 Task: Choose the option "My personal account" while setting up a new free organization.
Action: Mouse moved to (1130, 98)
Screenshot: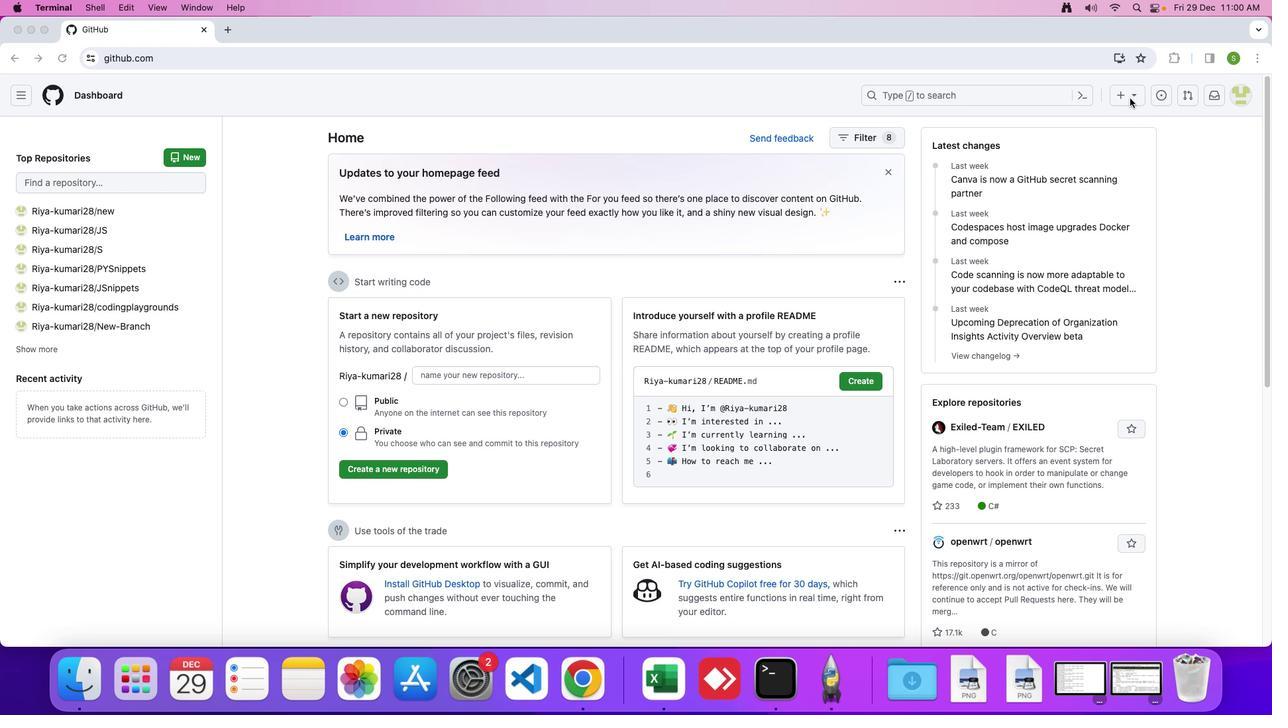 
Action: Mouse pressed left at (1130, 98)
Screenshot: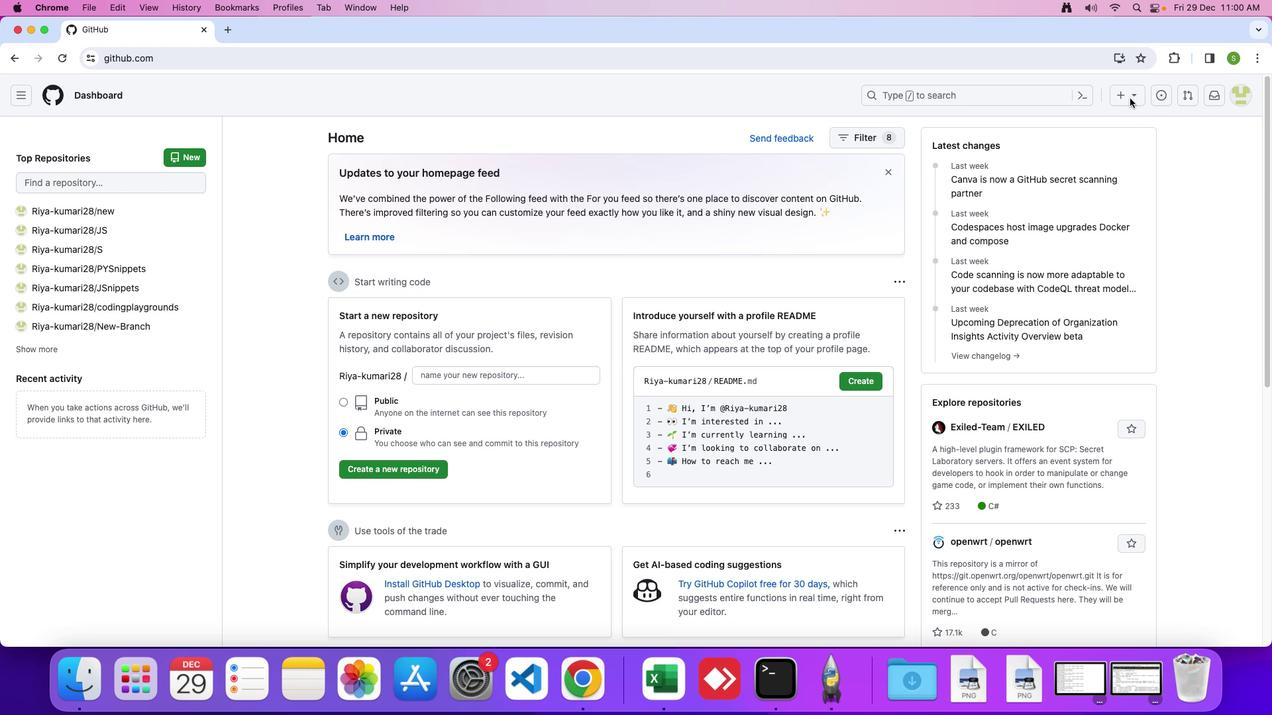 
Action: Mouse moved to (1131, 96)
Screenshot: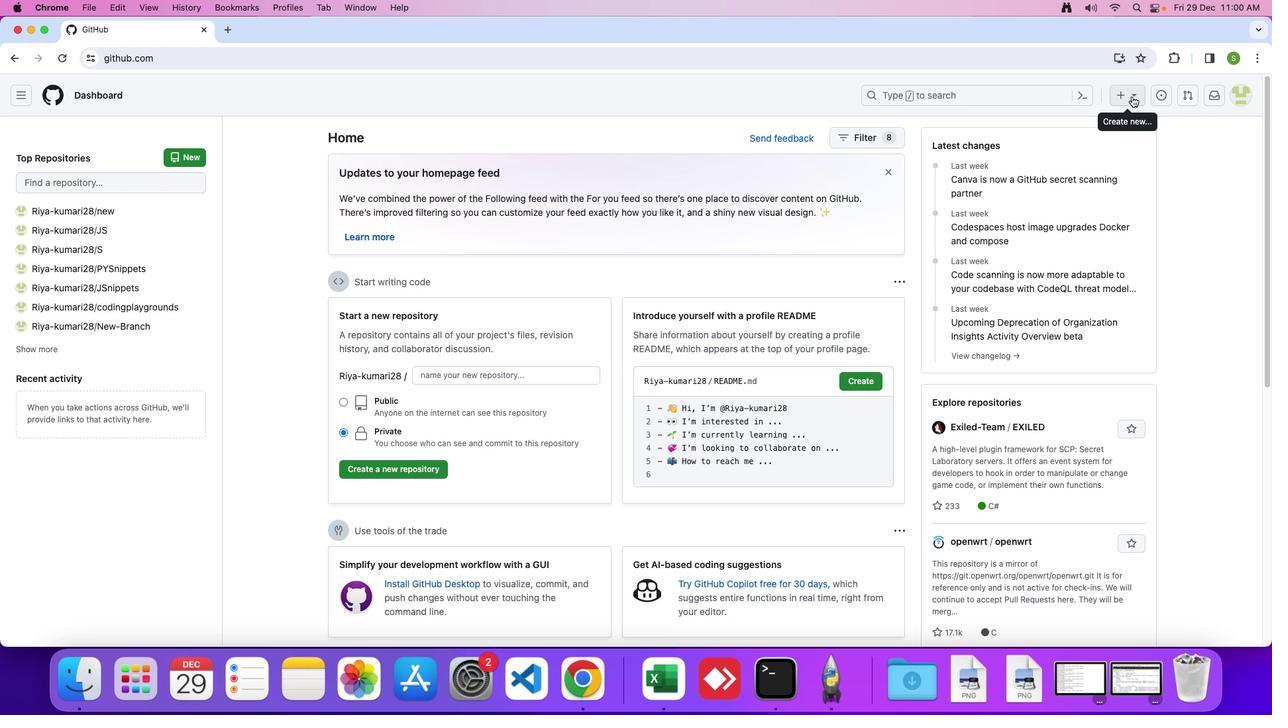 
Action: Mouse pressed left at (1131, 96)
Screenshot: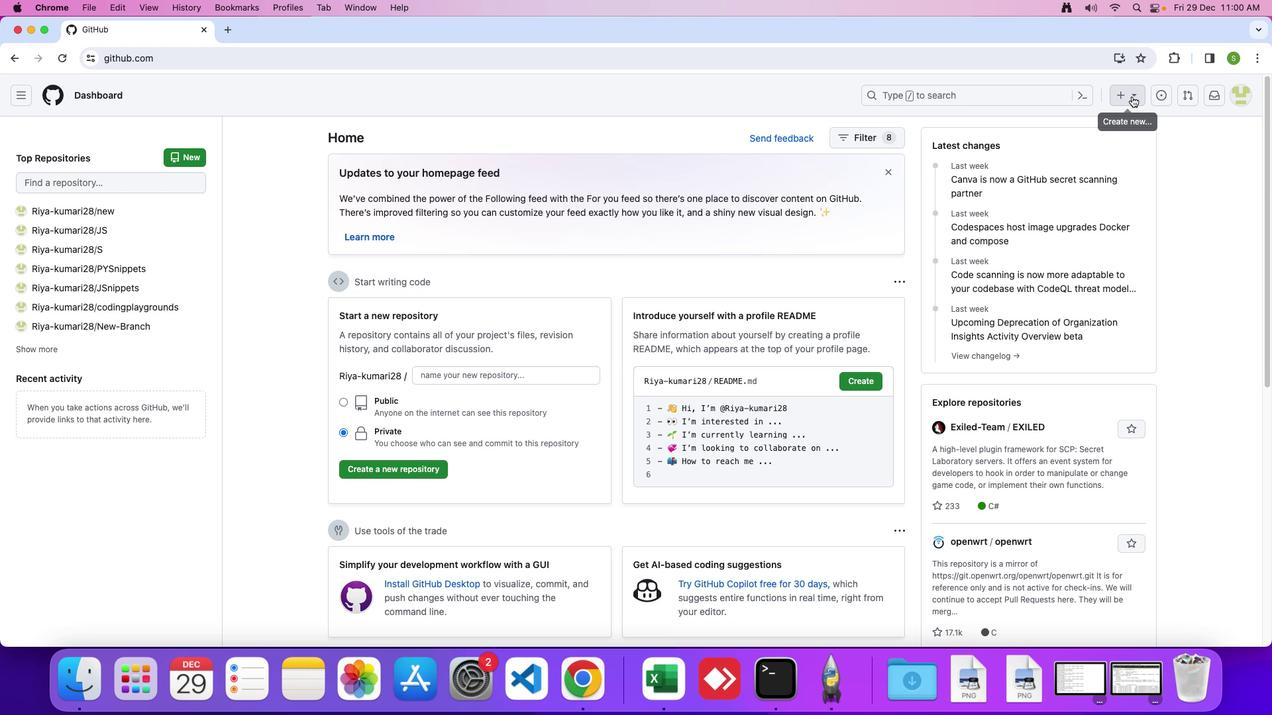 
Action: Mouse moved to (1066, 229)
Screenshot: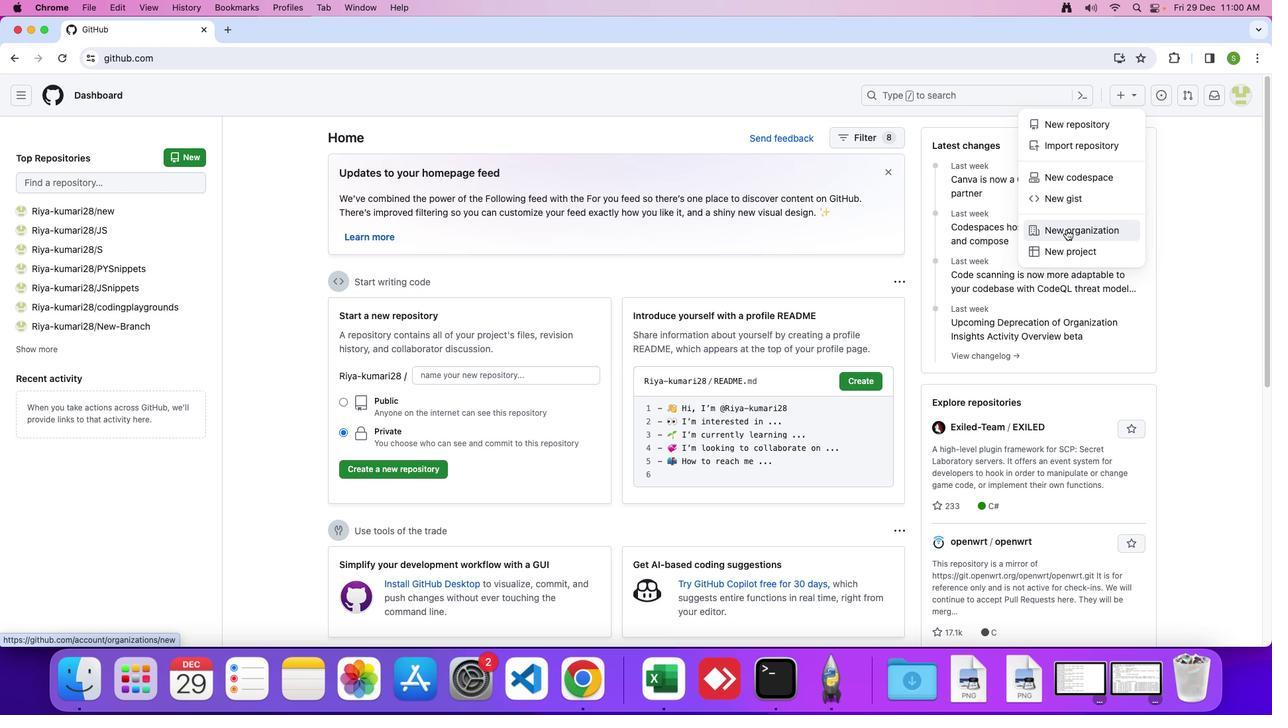 
Action: Mouse pressed left at (1066, 229)
Screenshot: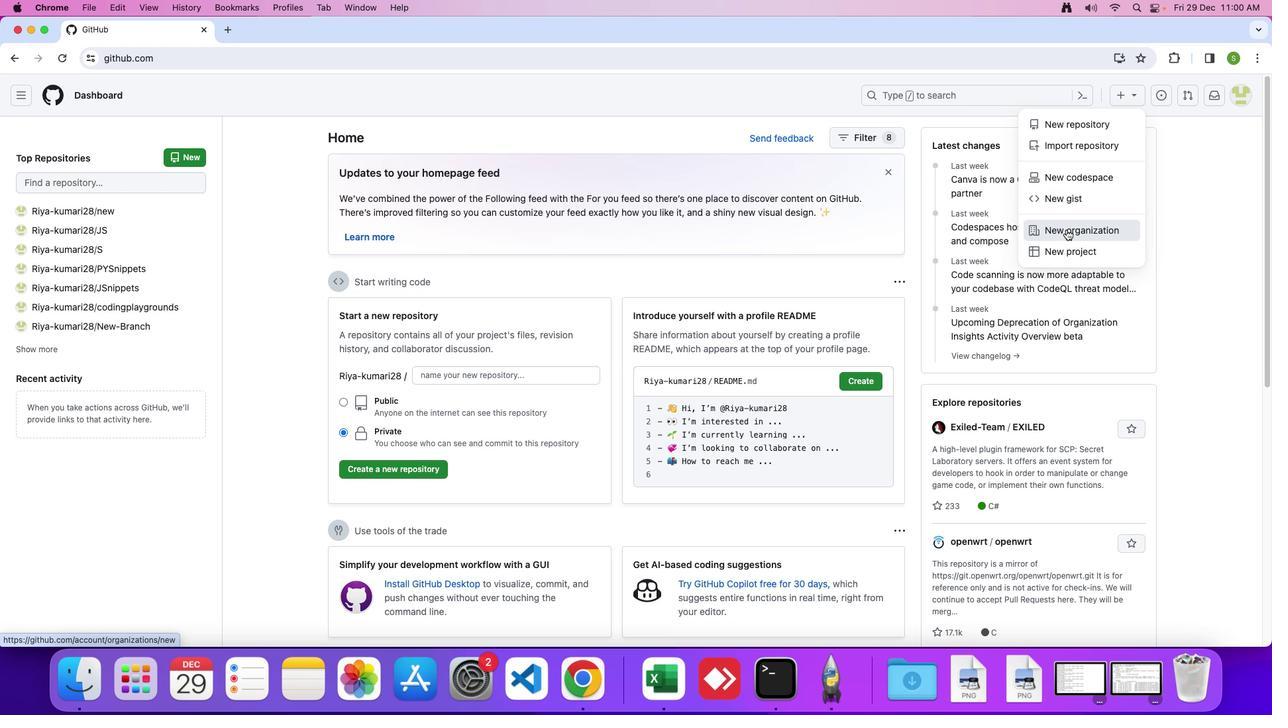 
Action: Mouse moved to (367, 471)
Screenshot: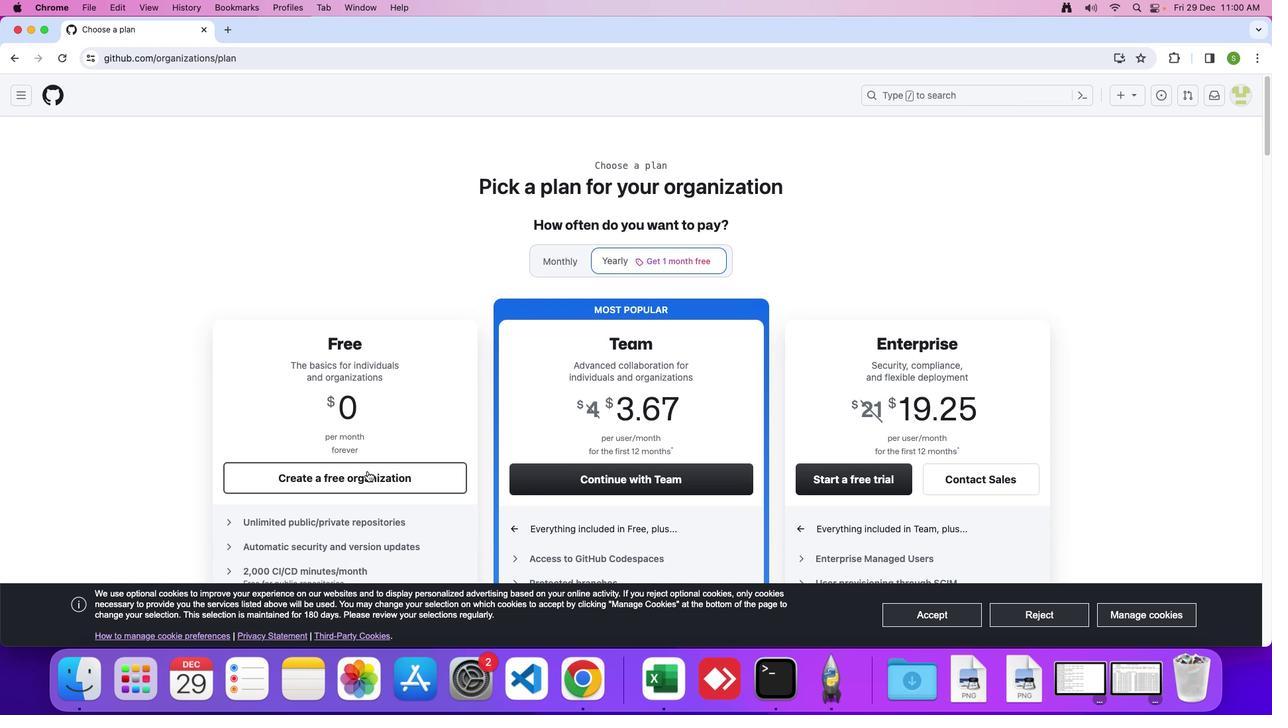 
Action: Mouse pressed left at (367, 471)
Screenshot: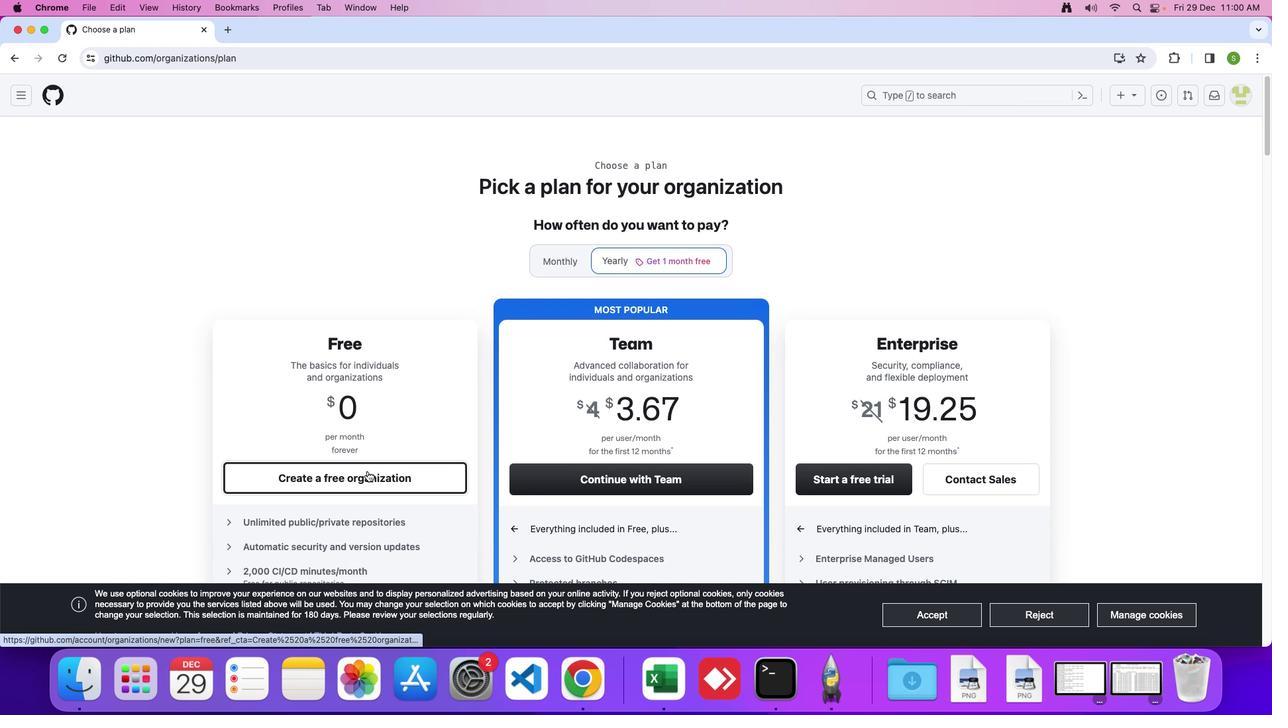 
Action: Mouse moved to (456, 398)
Screenshot: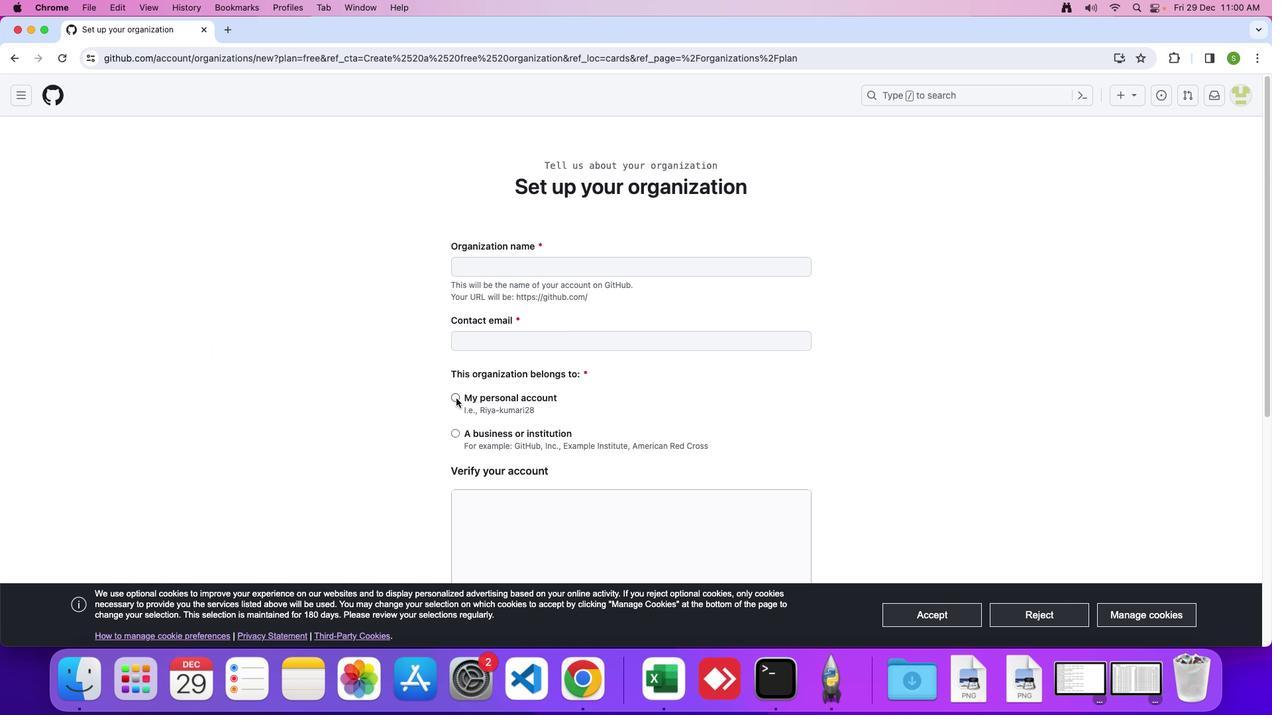 
Action: Mouse pressed left at (456, 398)
Screenshot: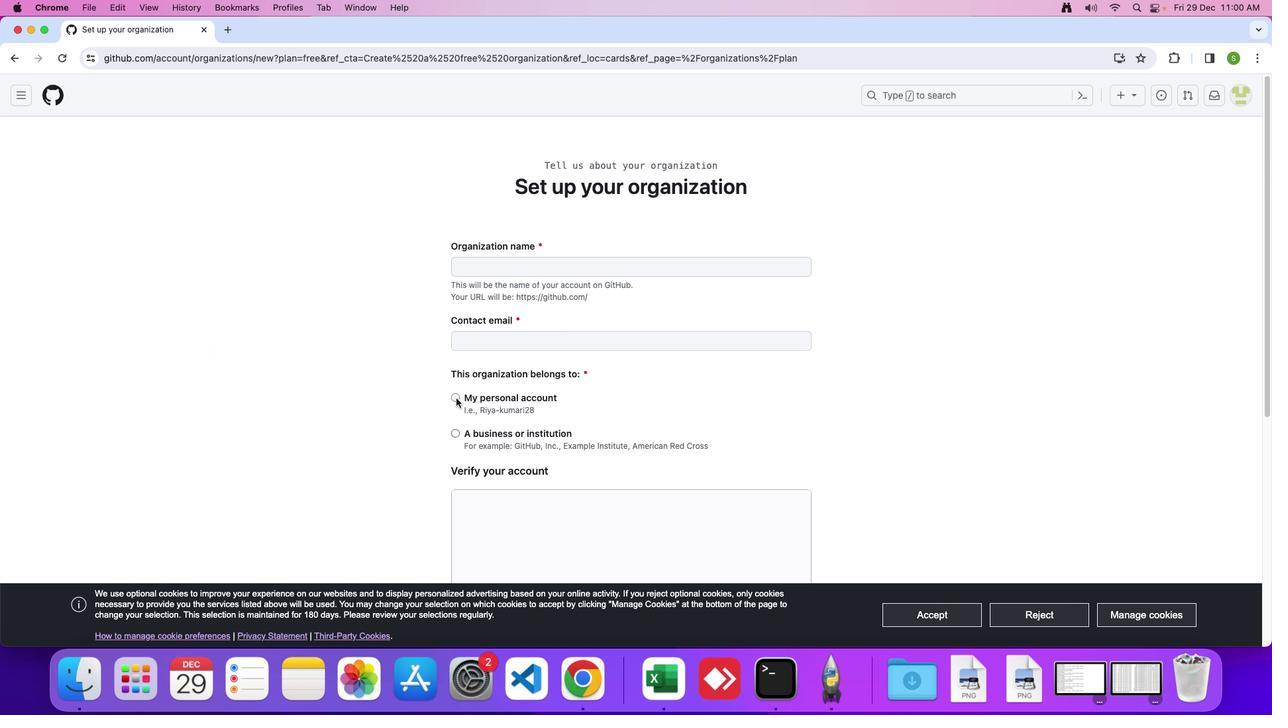 
